 Task: Customize the font size and style of the Visual Studio Code editor.
Action: Mouse moved to (21, 522)
Screenshot: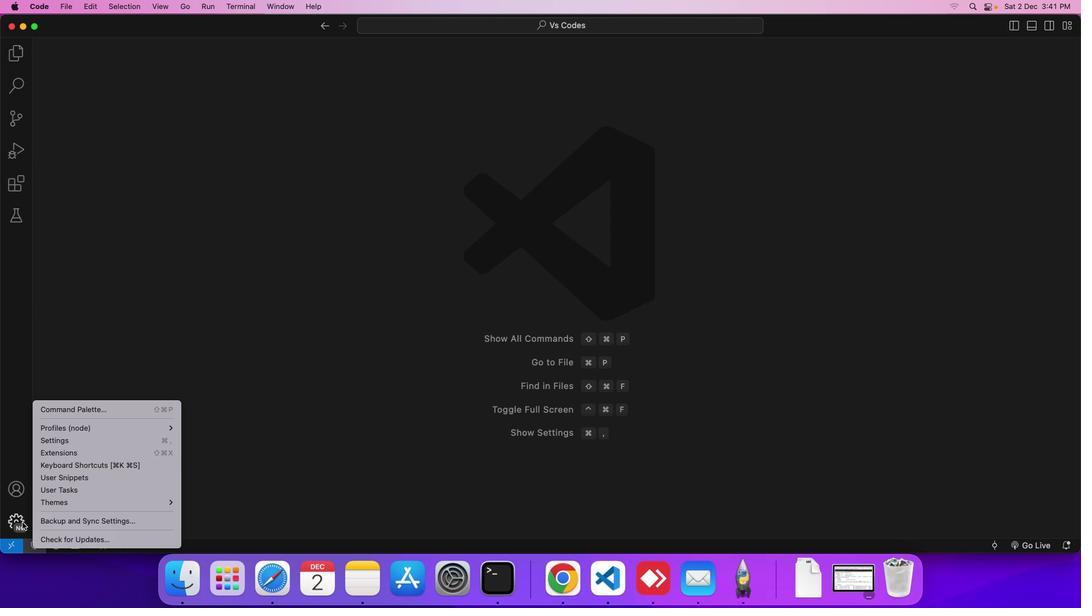 
Action: Mouse pressed left at (21, 522)
Screenshot: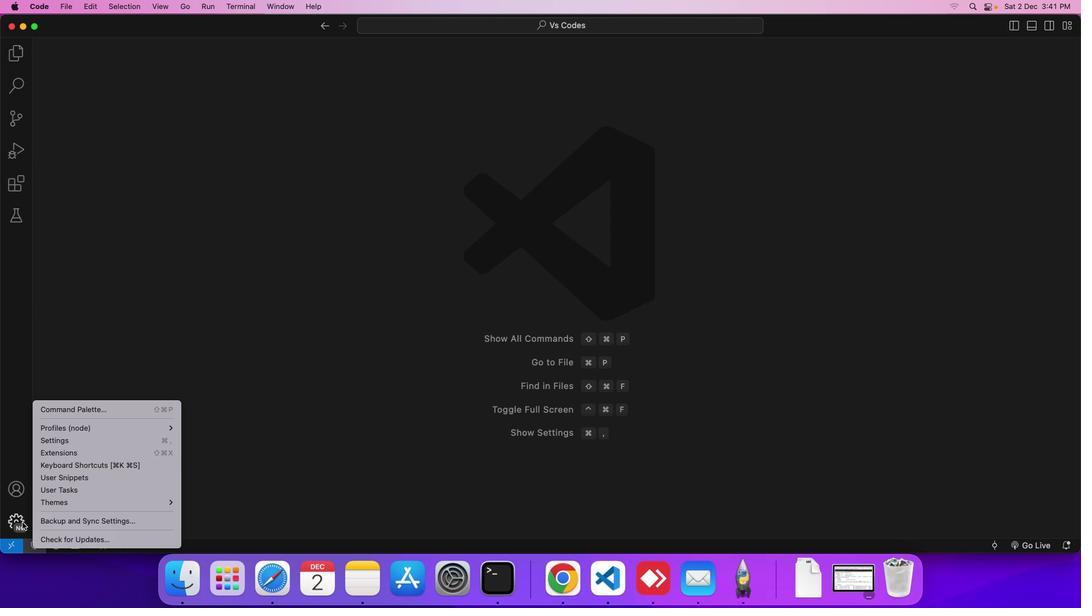 
Action: Mouse moved to (56, 443)
Screenshot: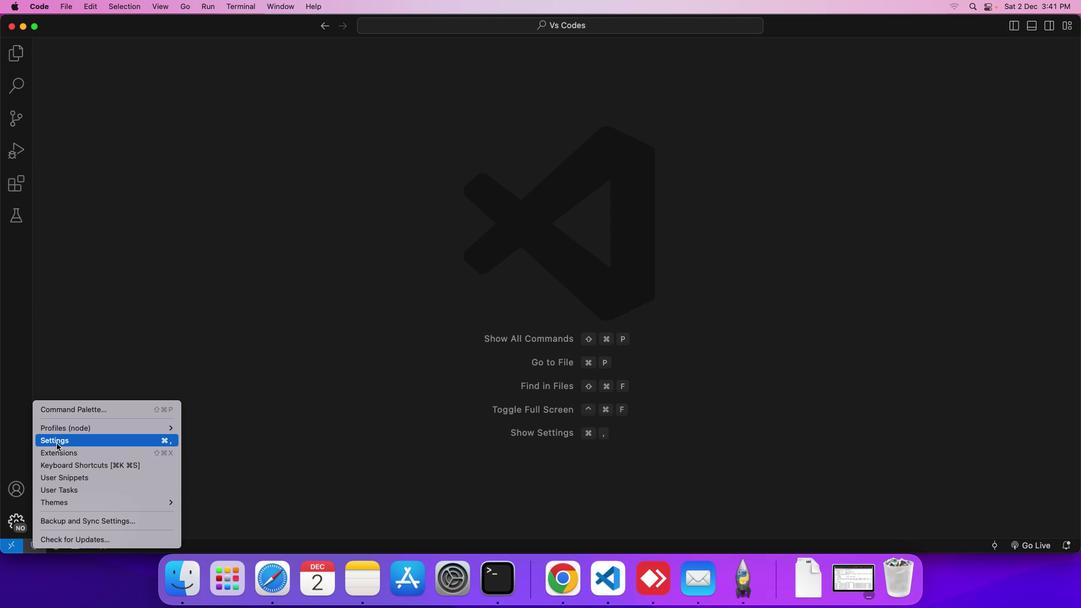 
Action: Mouse pressed left at (56, 443)
Screenshot: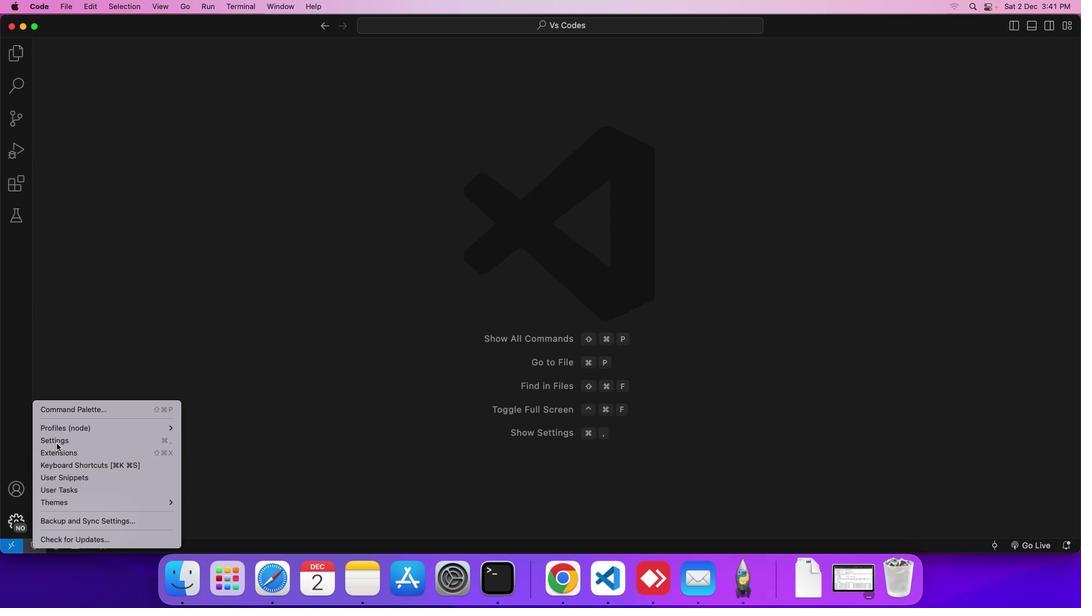 
Action: Mouse moved to (203, 144)
Screenshot: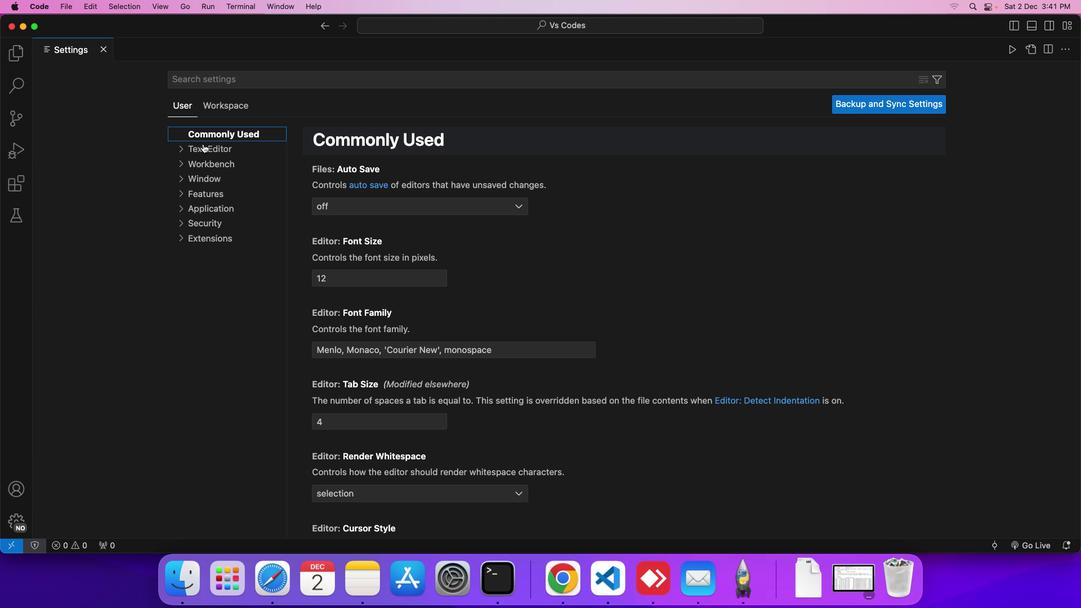 
Action: Mouse pressed left at (203, 144)
Screenshot: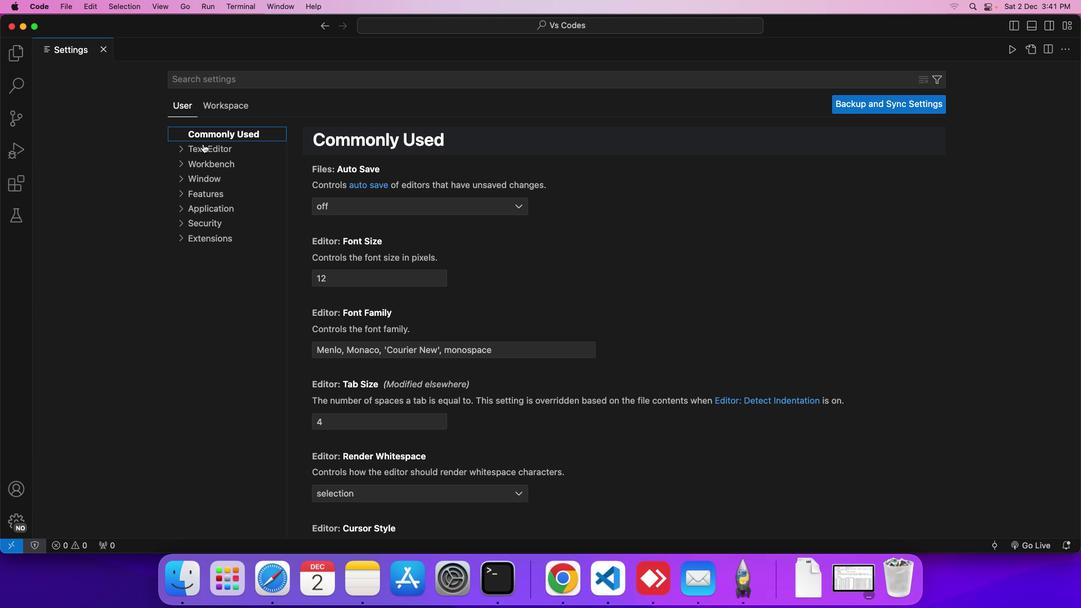 
Action: Mouse moved to (198, 192)
Screenshot: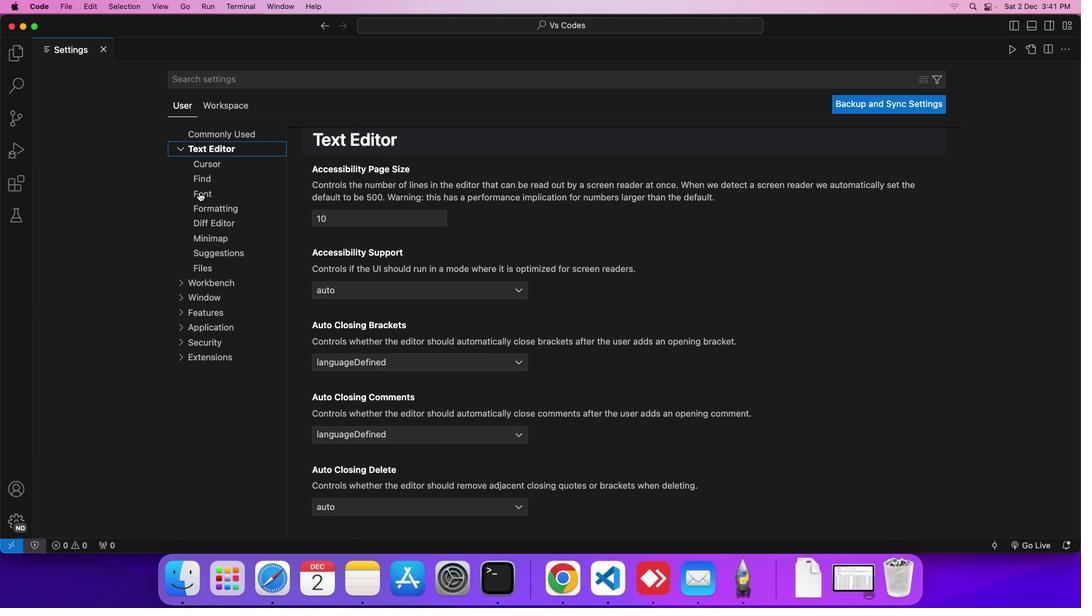 
Action: Mouse pressed left at (198, 192)
Screenshot: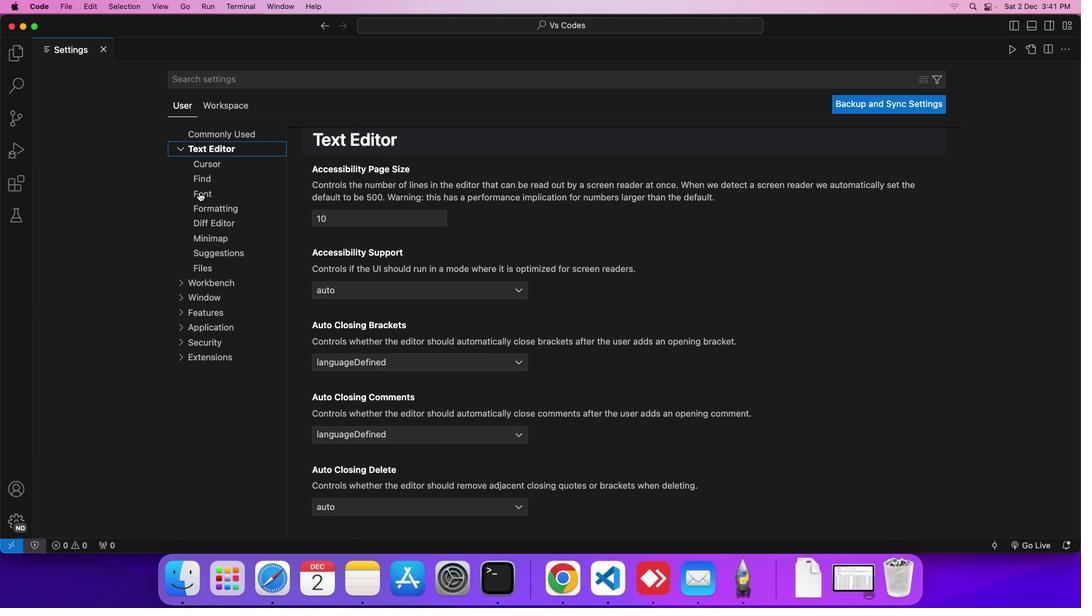 
Action: Mouse moved to (503, 203)
Screenshot: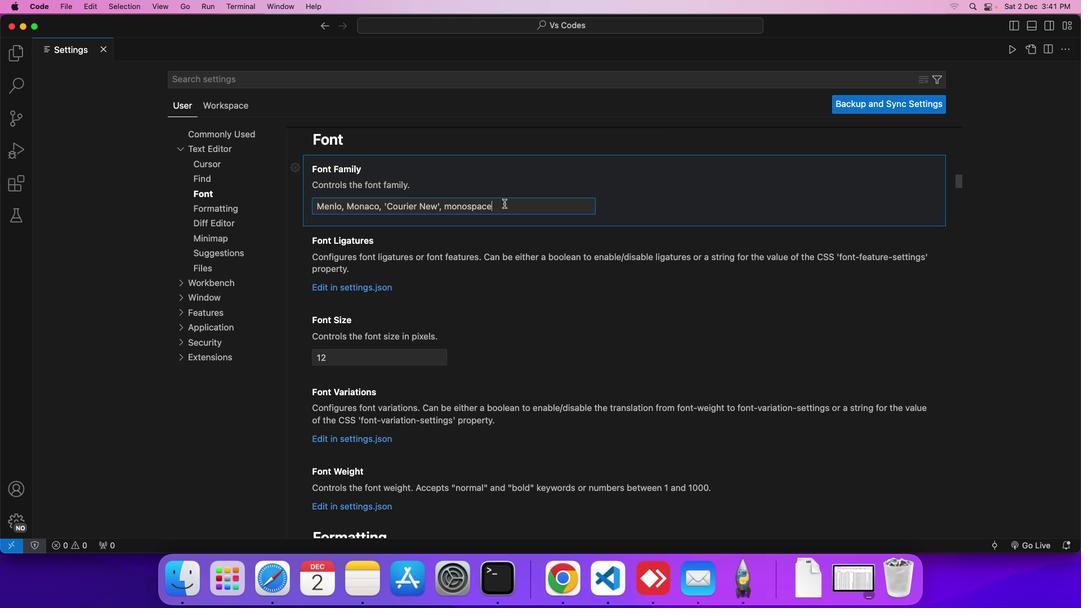
Action: Mouse pressed left at (503, 203)
Screenshot: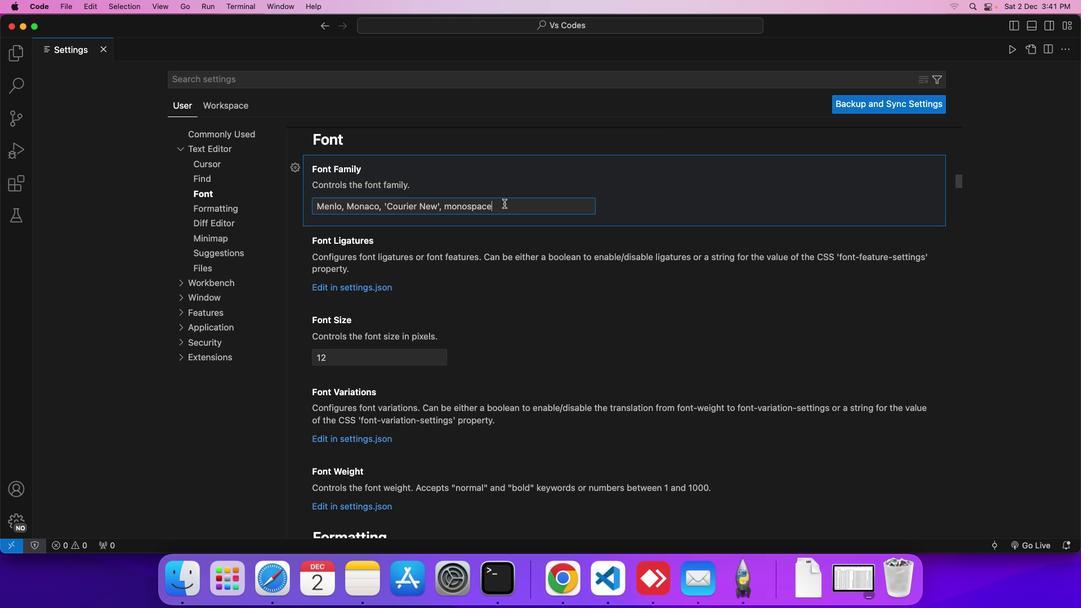 
Action: Key pressed ','Key.spaceKey.shift'A''r''i''a''l'','Key.spaceKey.shift'R''o''b''o''t''o'',''s''a''n''s''-''s''e''r''i''f'
Screenshot: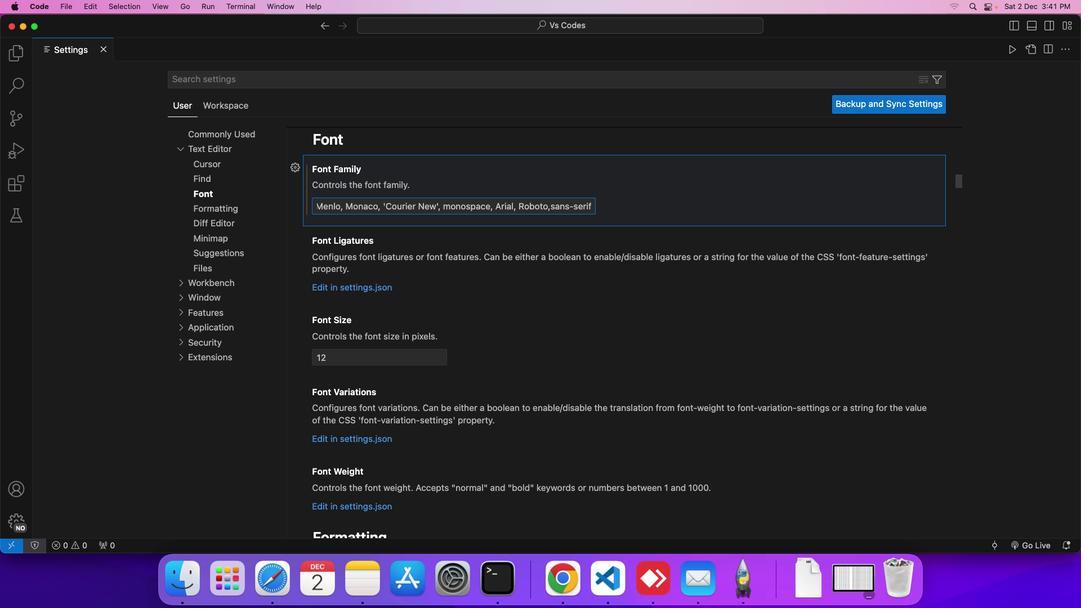 
Action: Mouse moved to (395, 360)
Screenshot: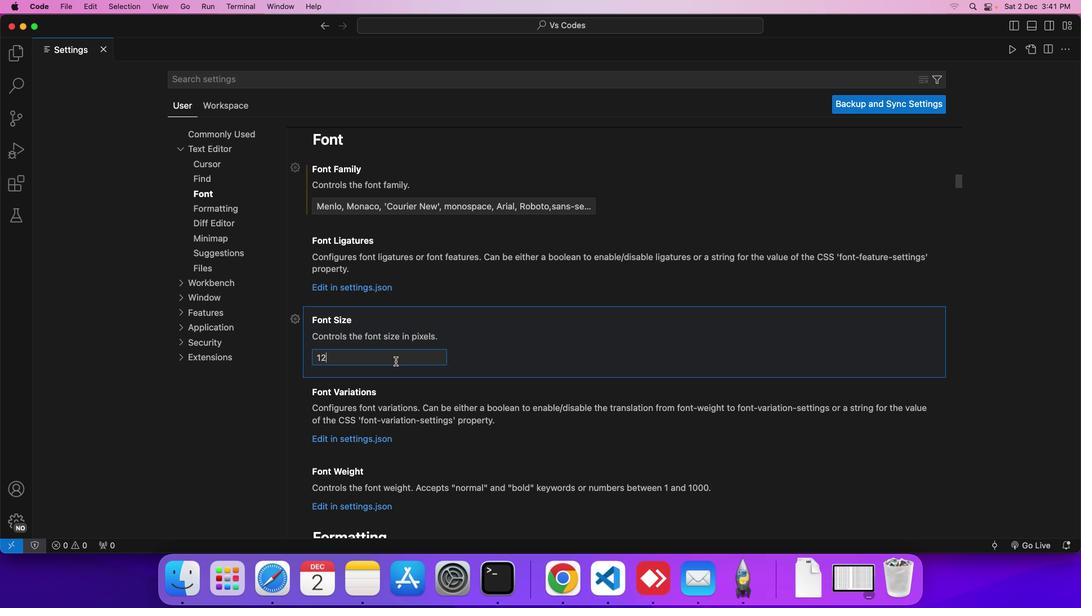 
Action: Mouse pressed left at (395, 360)
Screenshot: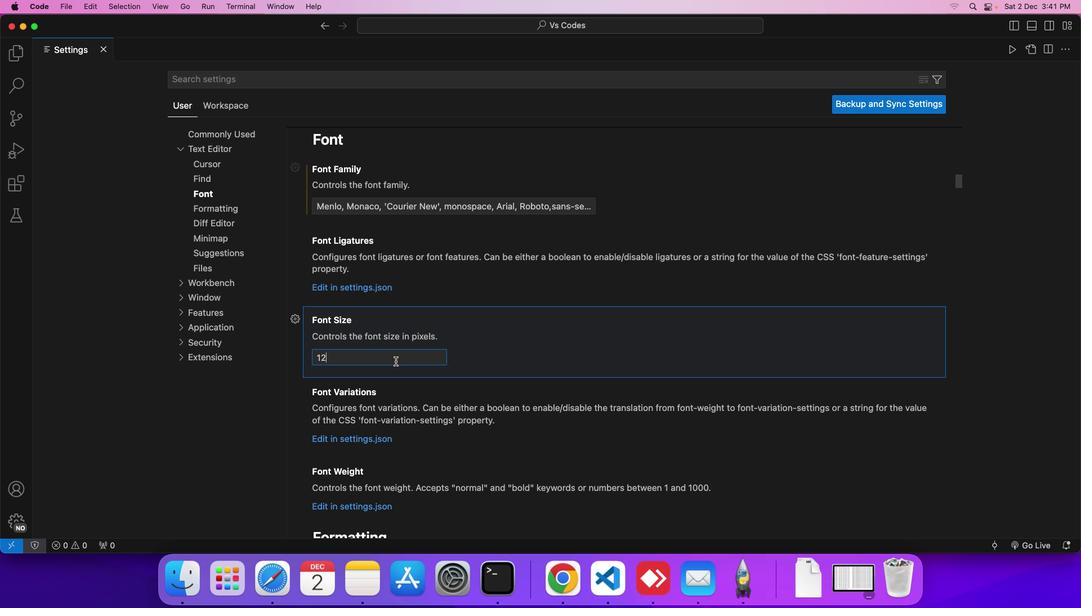 
Action: Key pressed Key.backspaceKey.backspace'1''6'
Screenshot: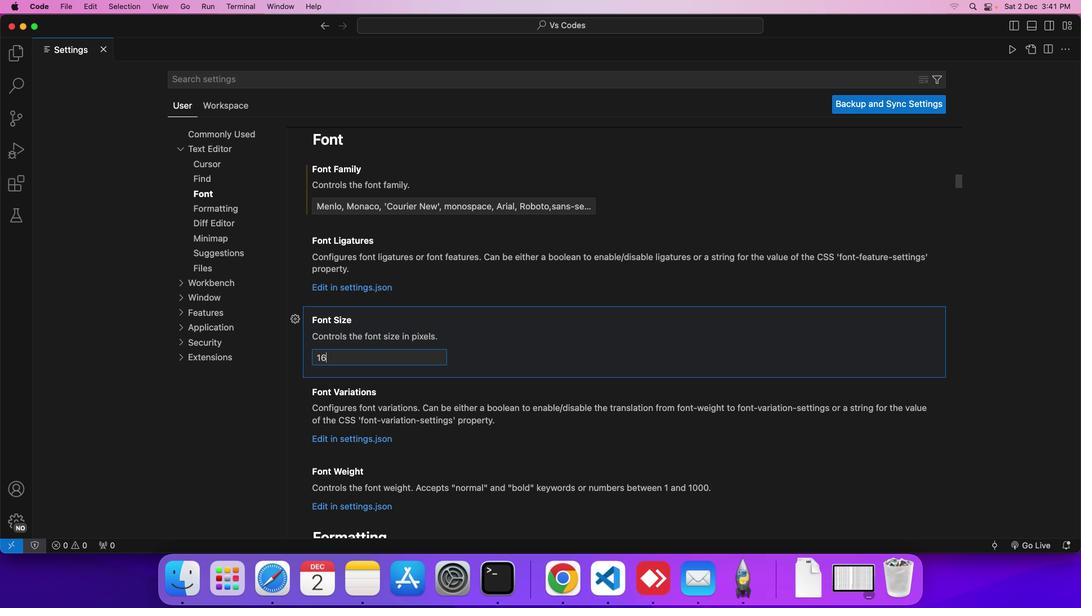 
Action: Mouse moved to (221, 152)
Screenshot: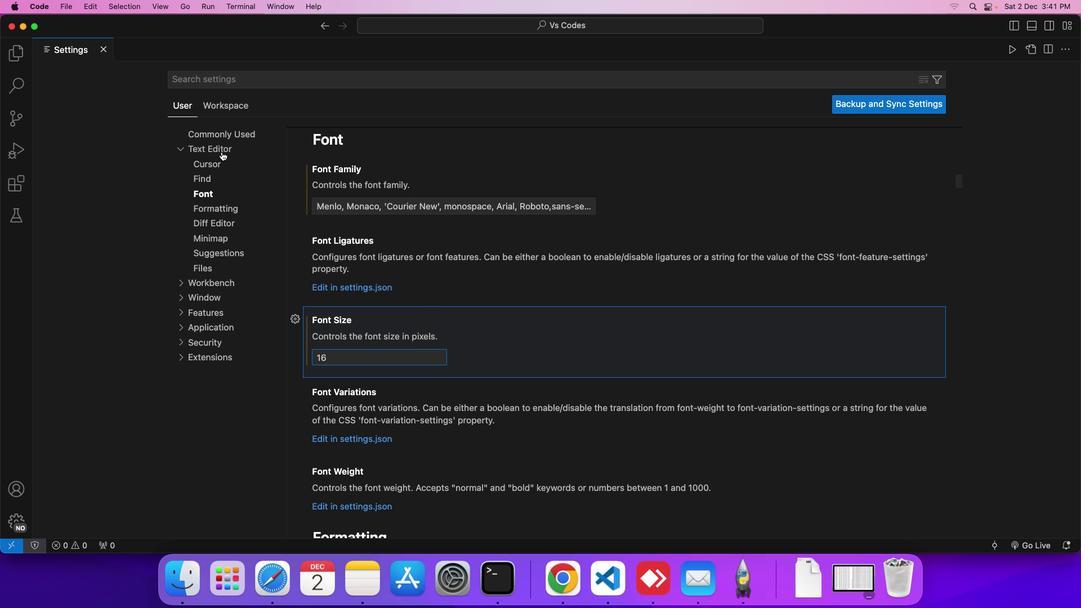 
Action: Mouse pressed left at (221, 152)
Screenshot: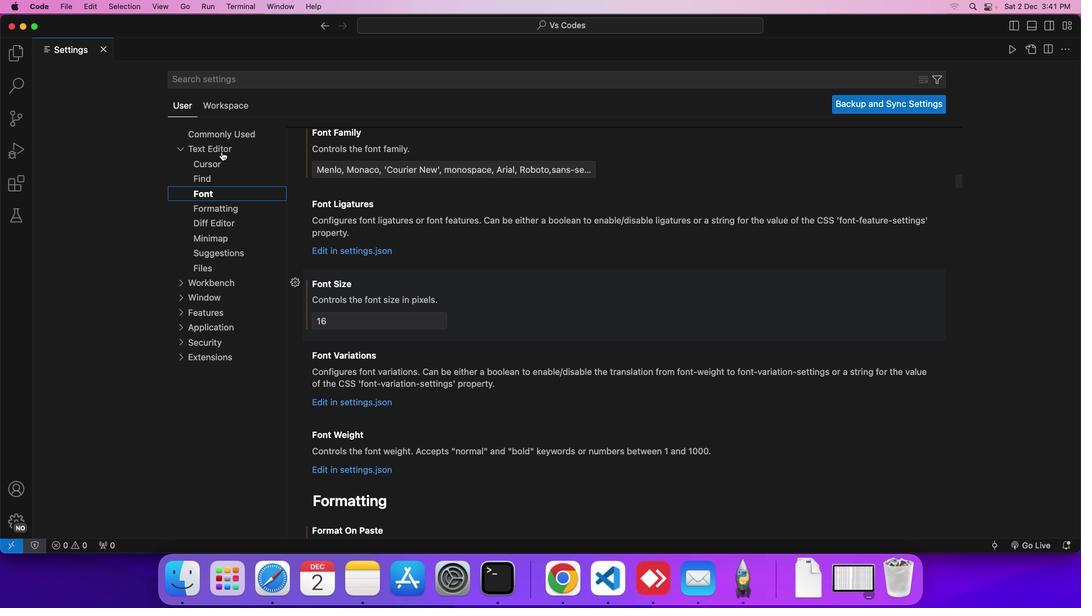 
Action: Mouse moved to (104, 50)
Screenshot: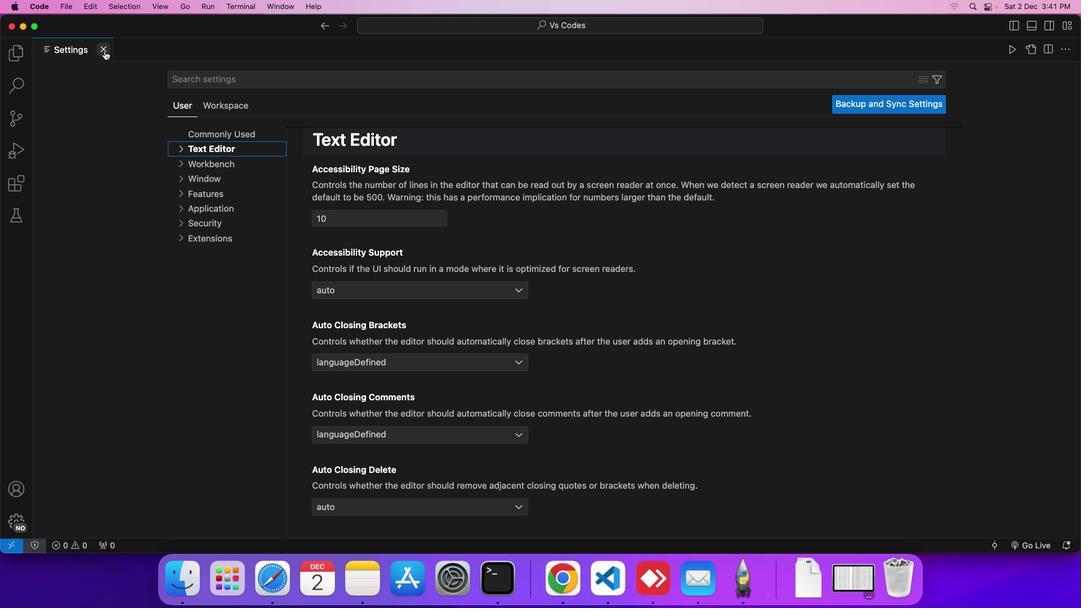 
Action: Mouse pressed left at (104, 50)
Screenshot: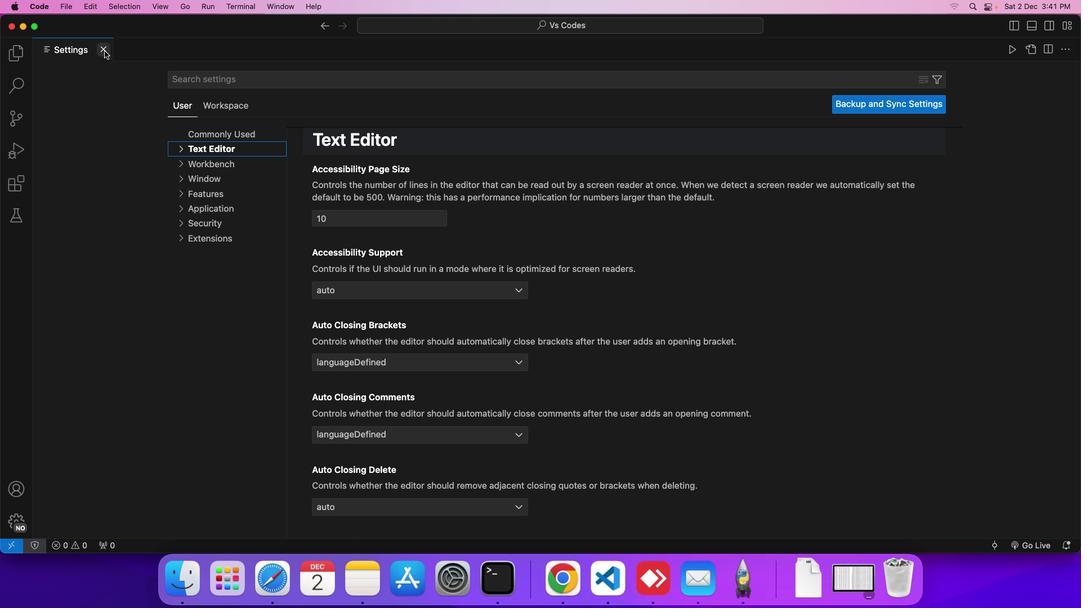 
Action: Mouse moved to (590, 446)
Screenshot: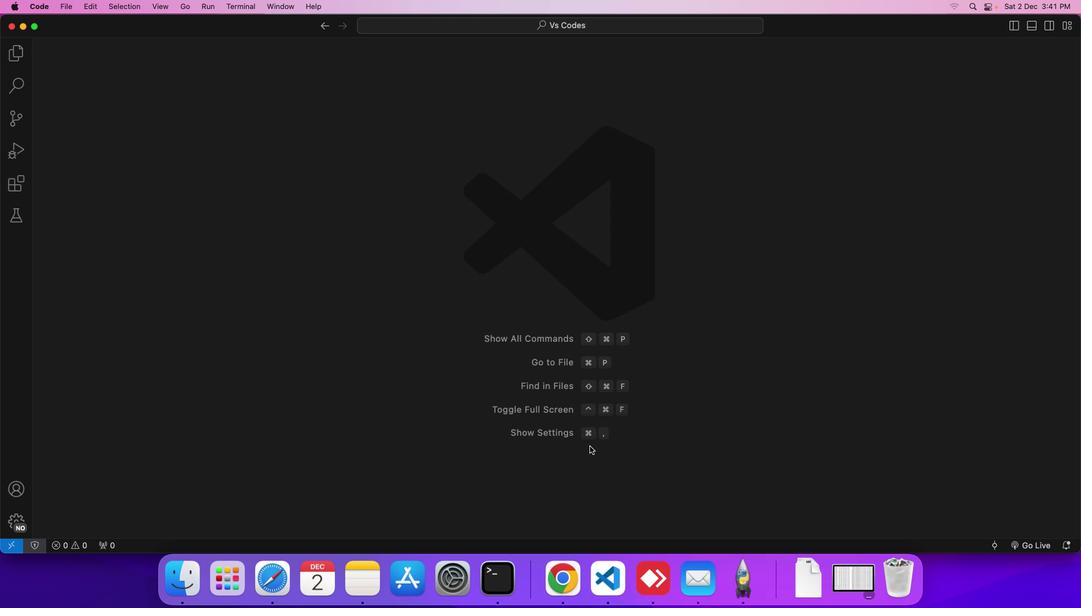
